 Task: Add a field from the Popular template Effort Level with name TowerLine.
Action: Mouse moved to (96, 362)
Screenshot: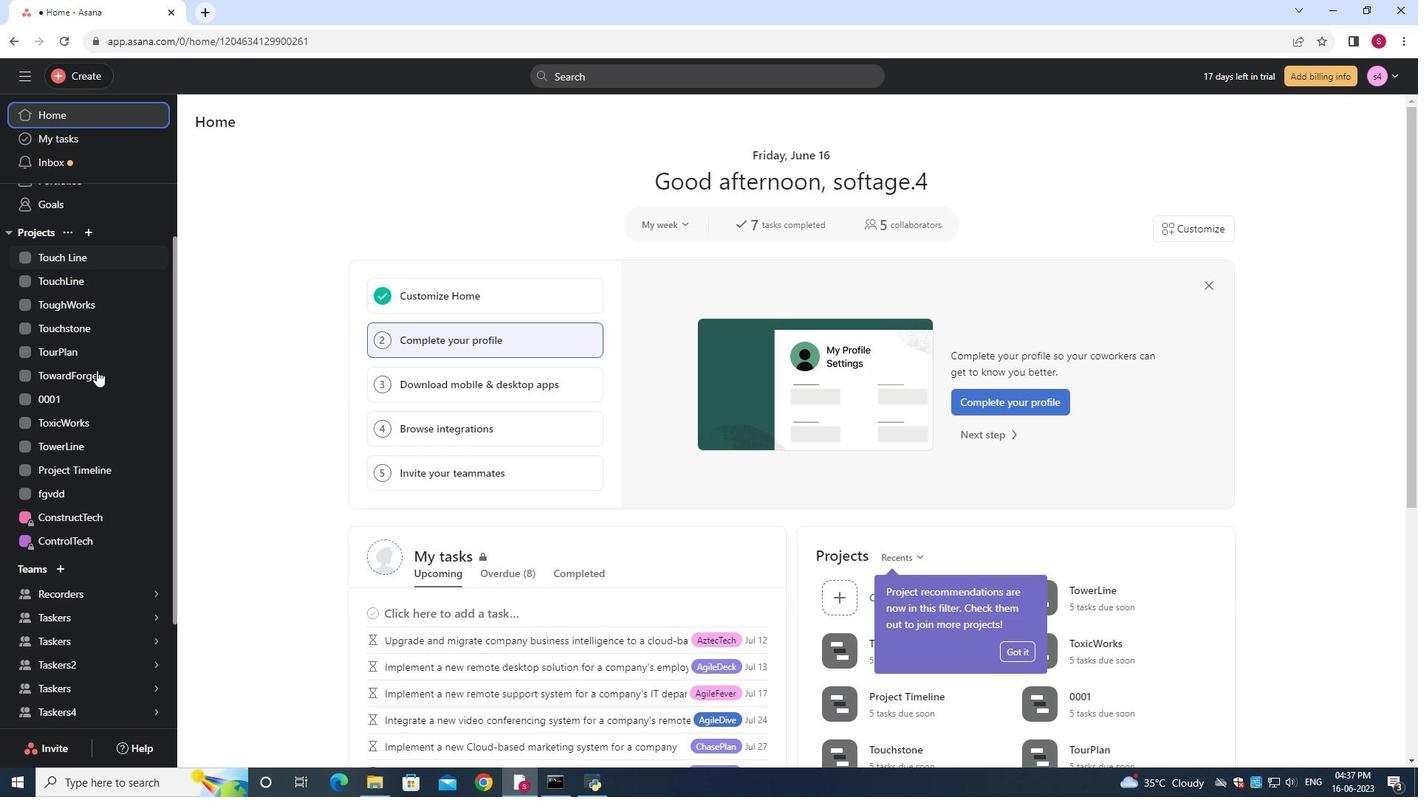 
Action: Mouse scrolled (96, 363) with delta (0, 0)
Screenshot: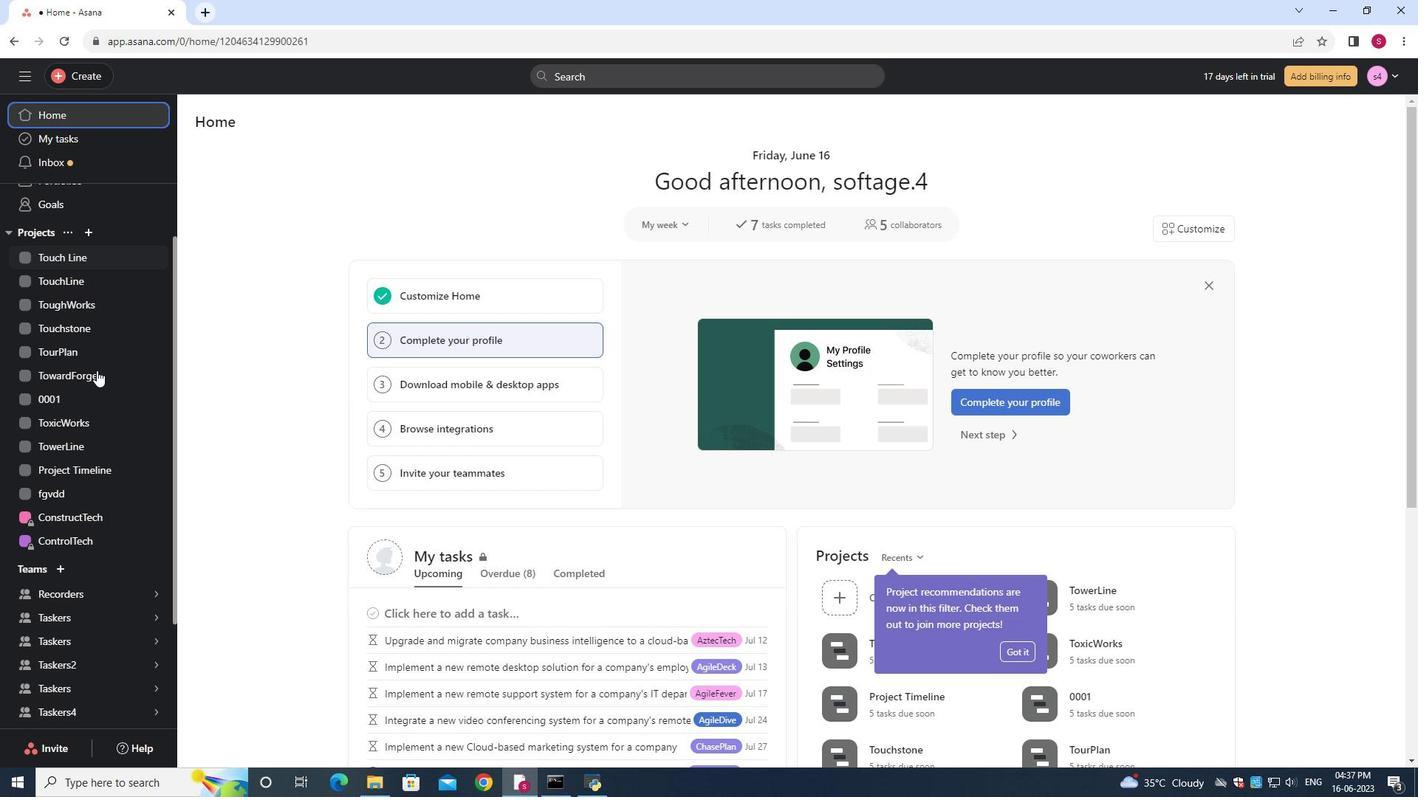 
Action: Mouse moved to (96, 362)
Screenshot: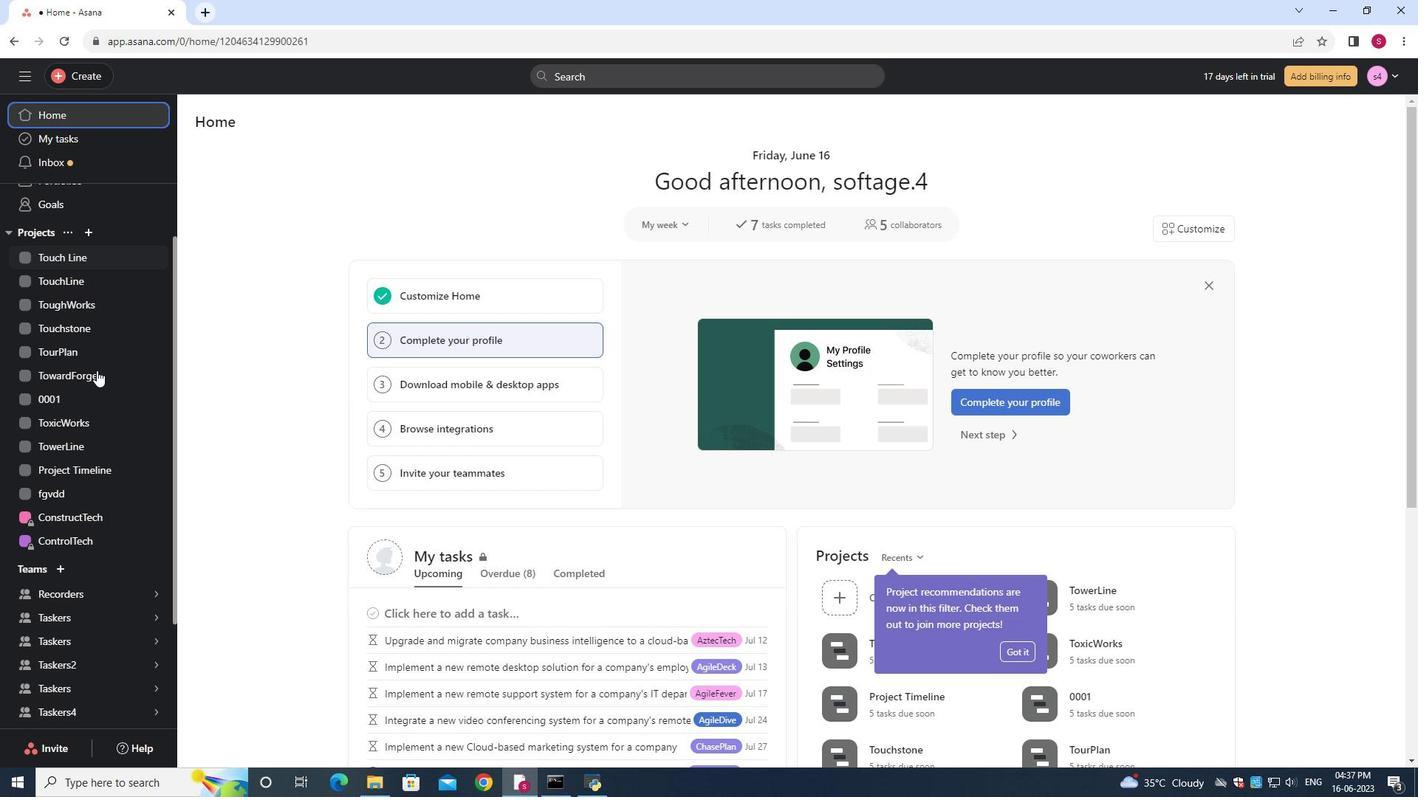
Action: Mouse scrolled (96, 362) with delta (0, 0)
Screenshot: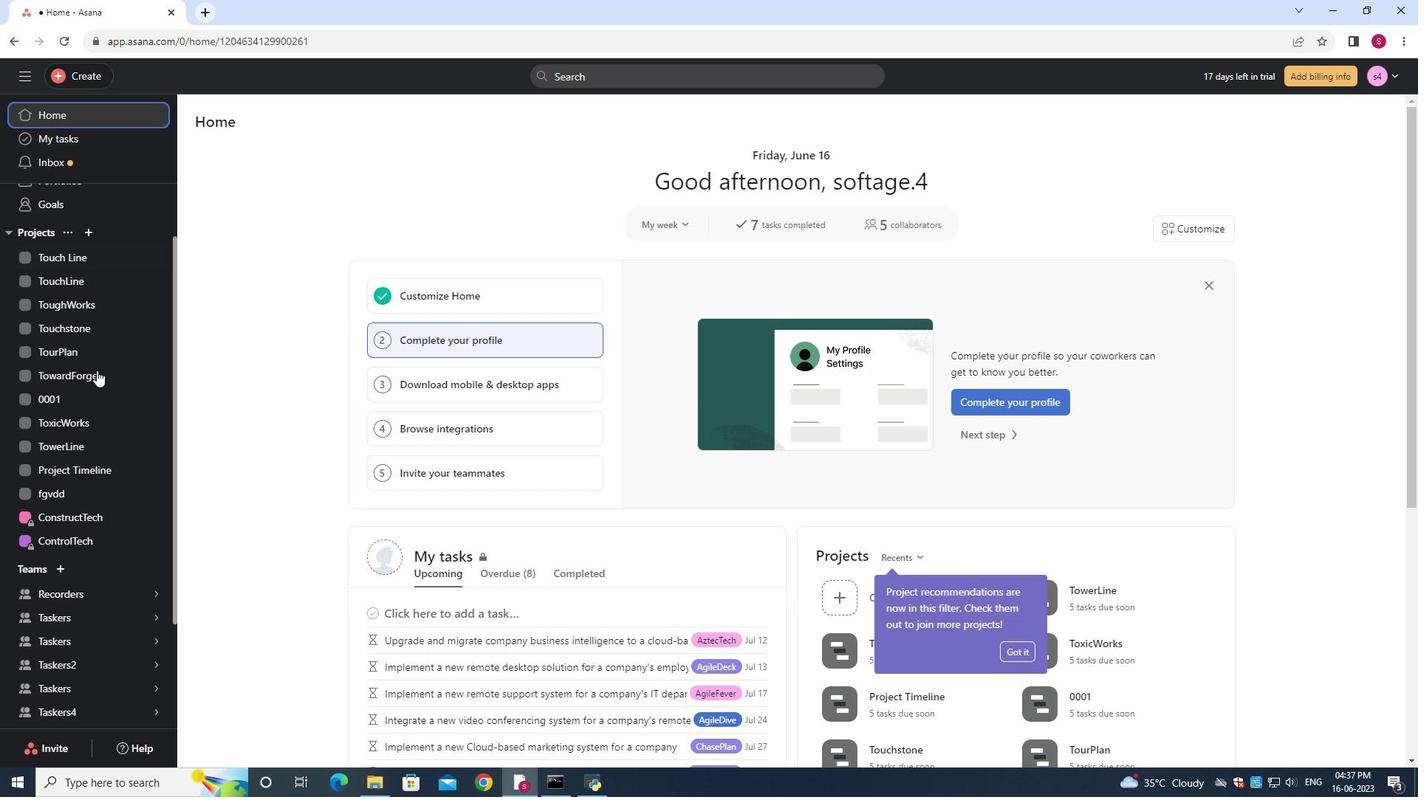 
Action: Mouse scrolled (96, 362) with delta (0, 0)
Screenshot: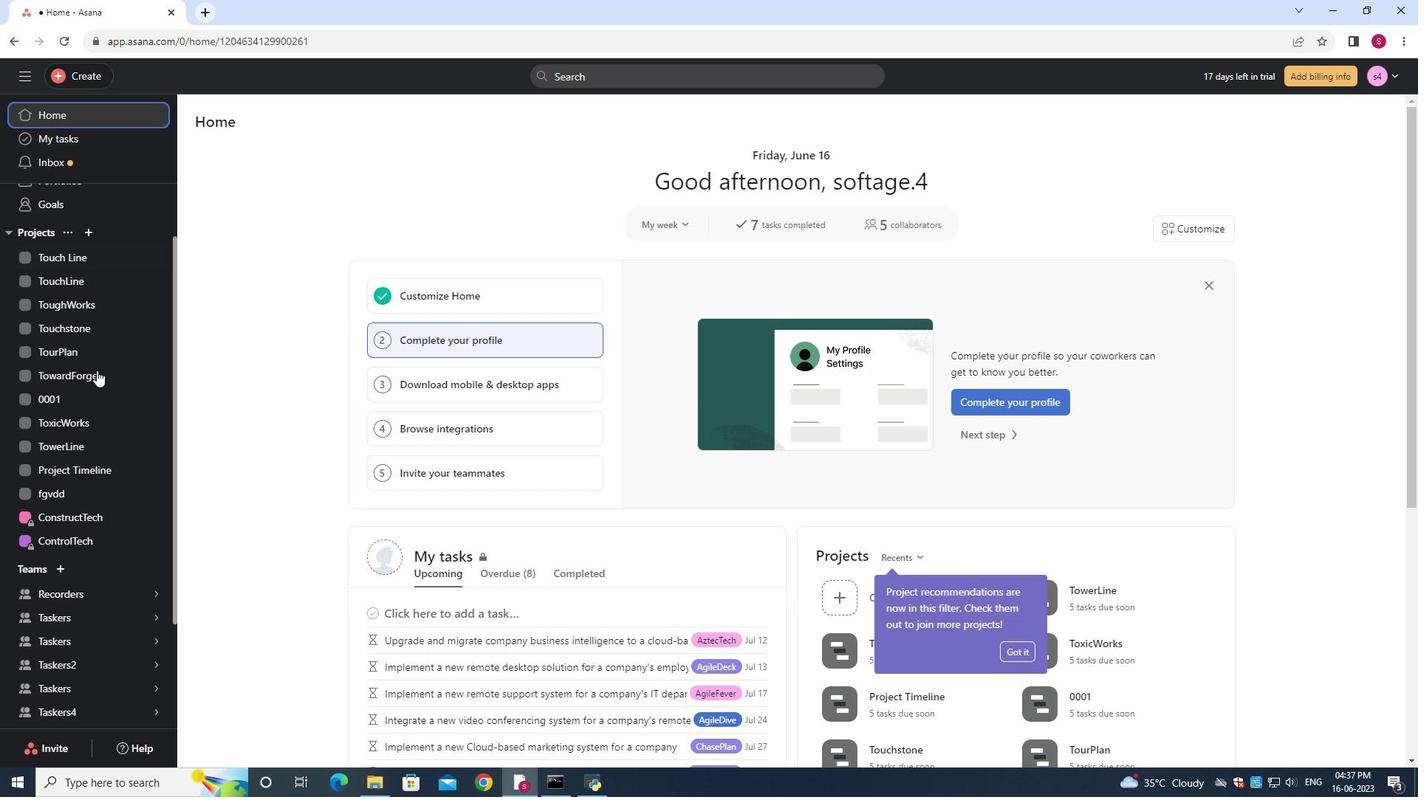 
Action: Mouse scrolled (96, 362) with delta (0, 0)
Screenshot: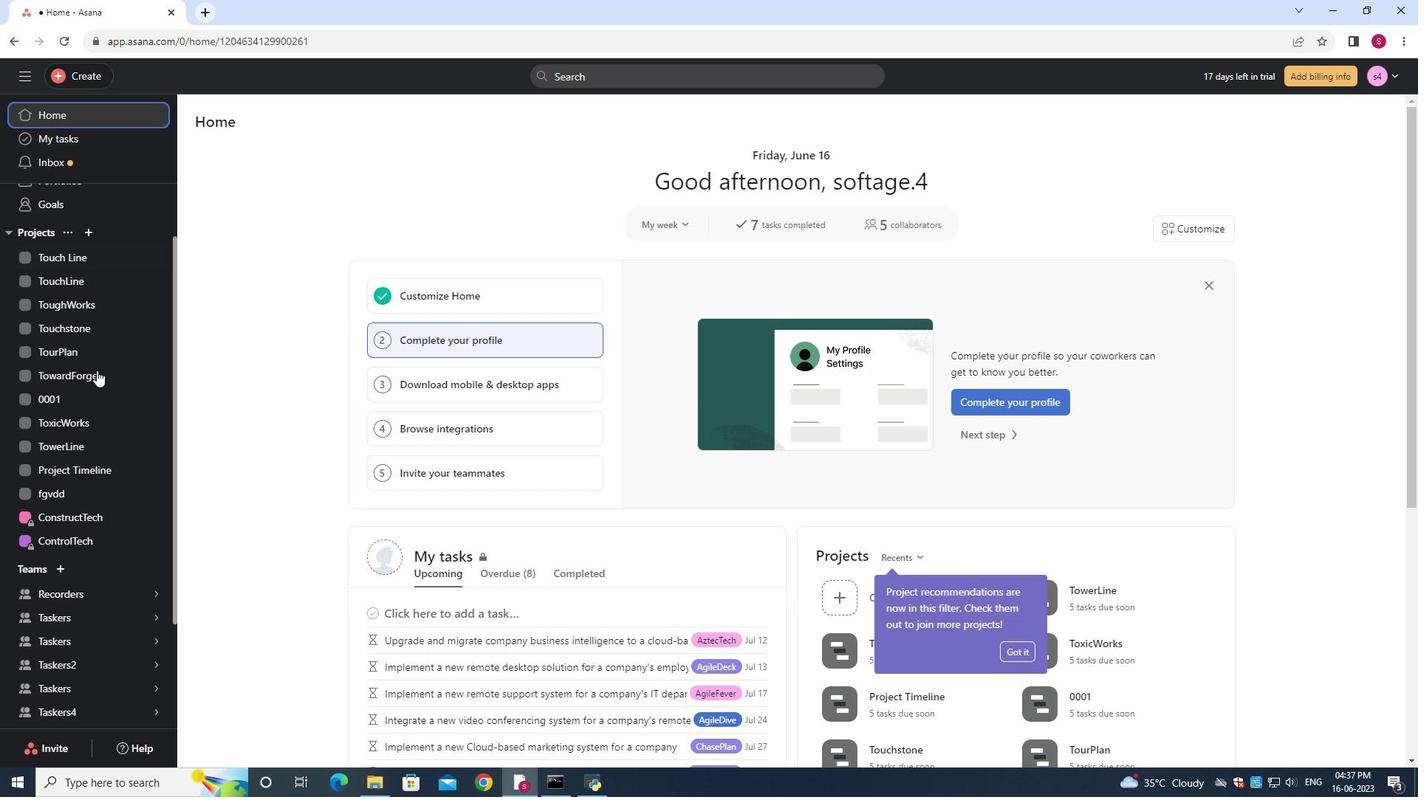 
Action: Mouse scrolled (96, 362) with delta (0, 0)
Screenshot: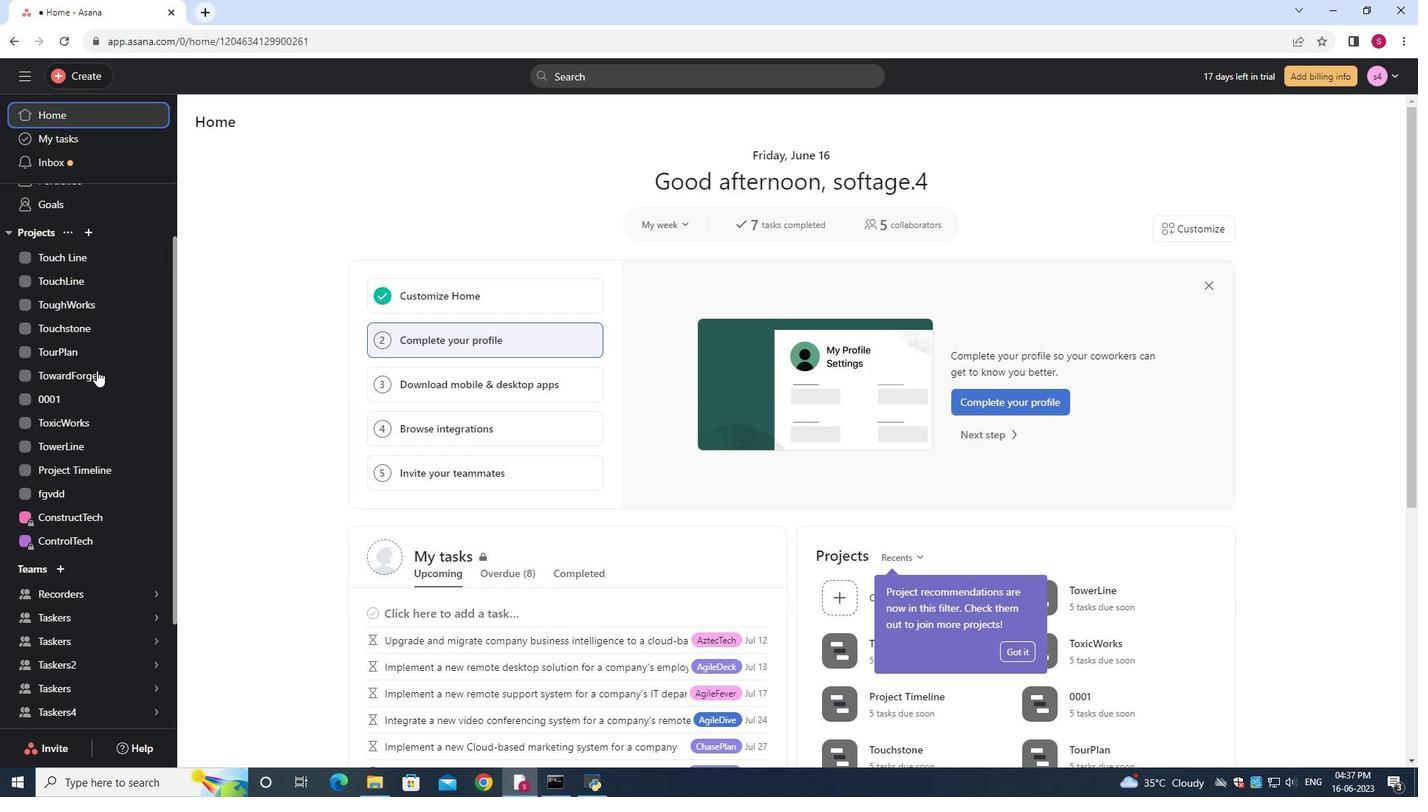 
Action: Mouse scrolled (96, 362) with delta (0, 0)
Screenshot: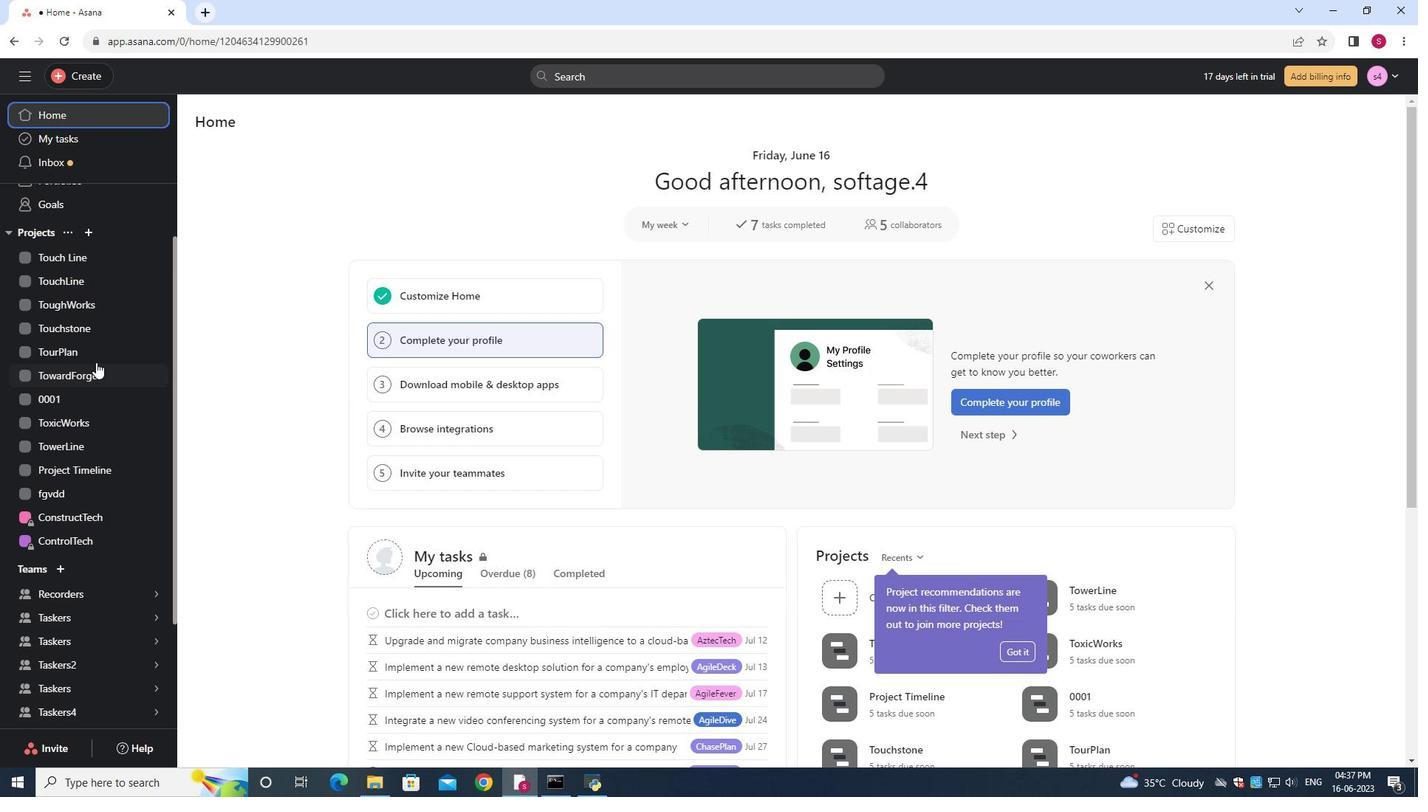 
Action: Mouse moved to (82, 513)
Screenshot: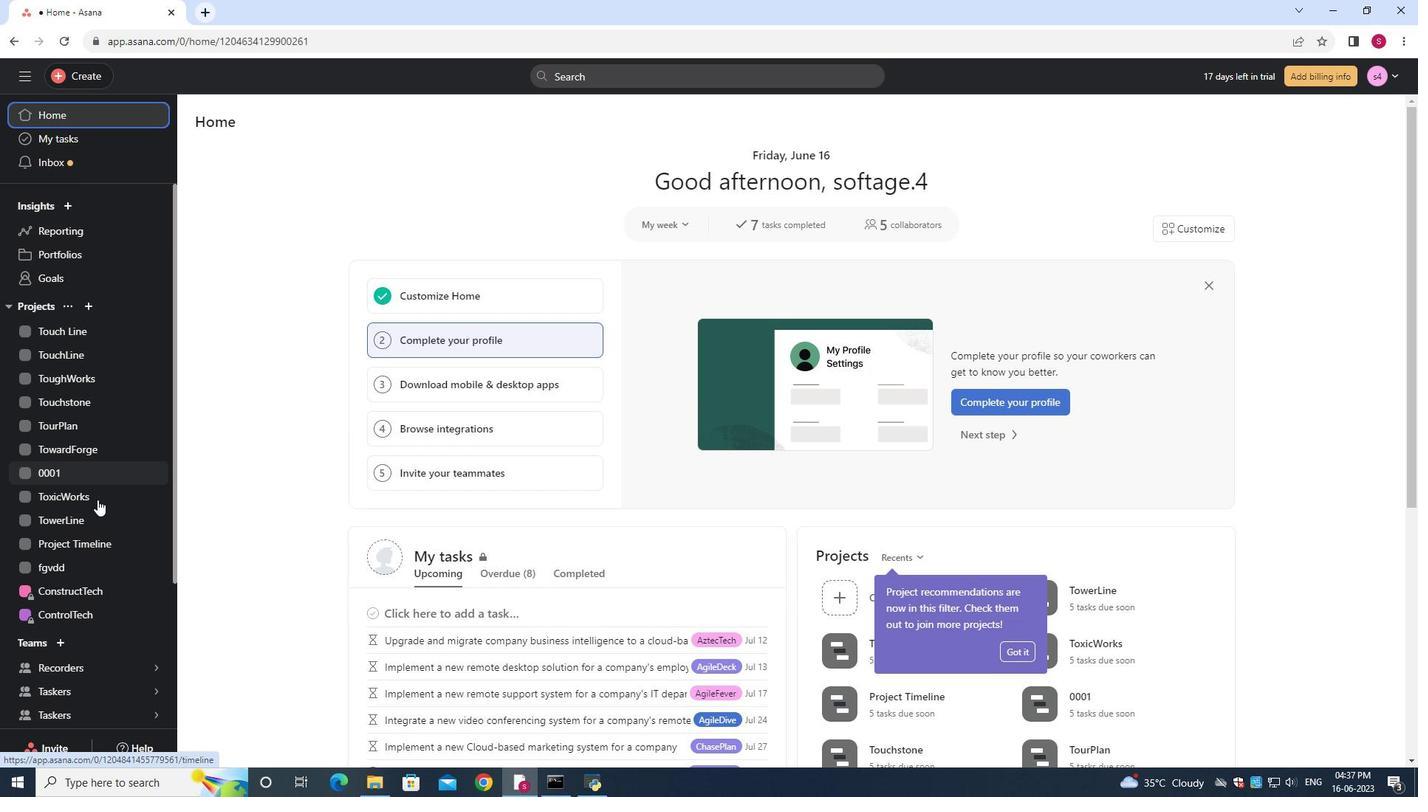 
Action: Mouse pressed left at (82, 513)
Screenshot: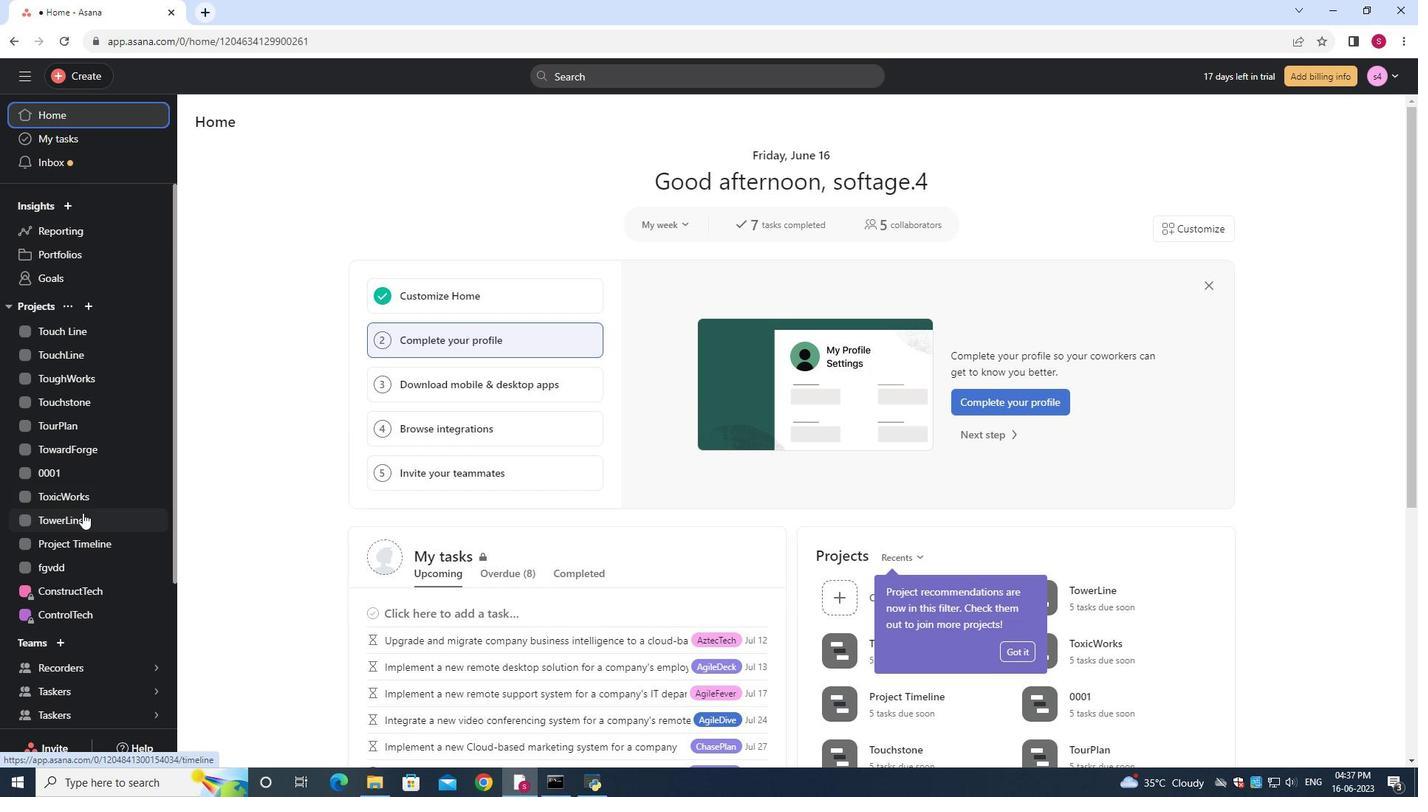 
Action: Mouse moved to (259, 155)
Screenshot: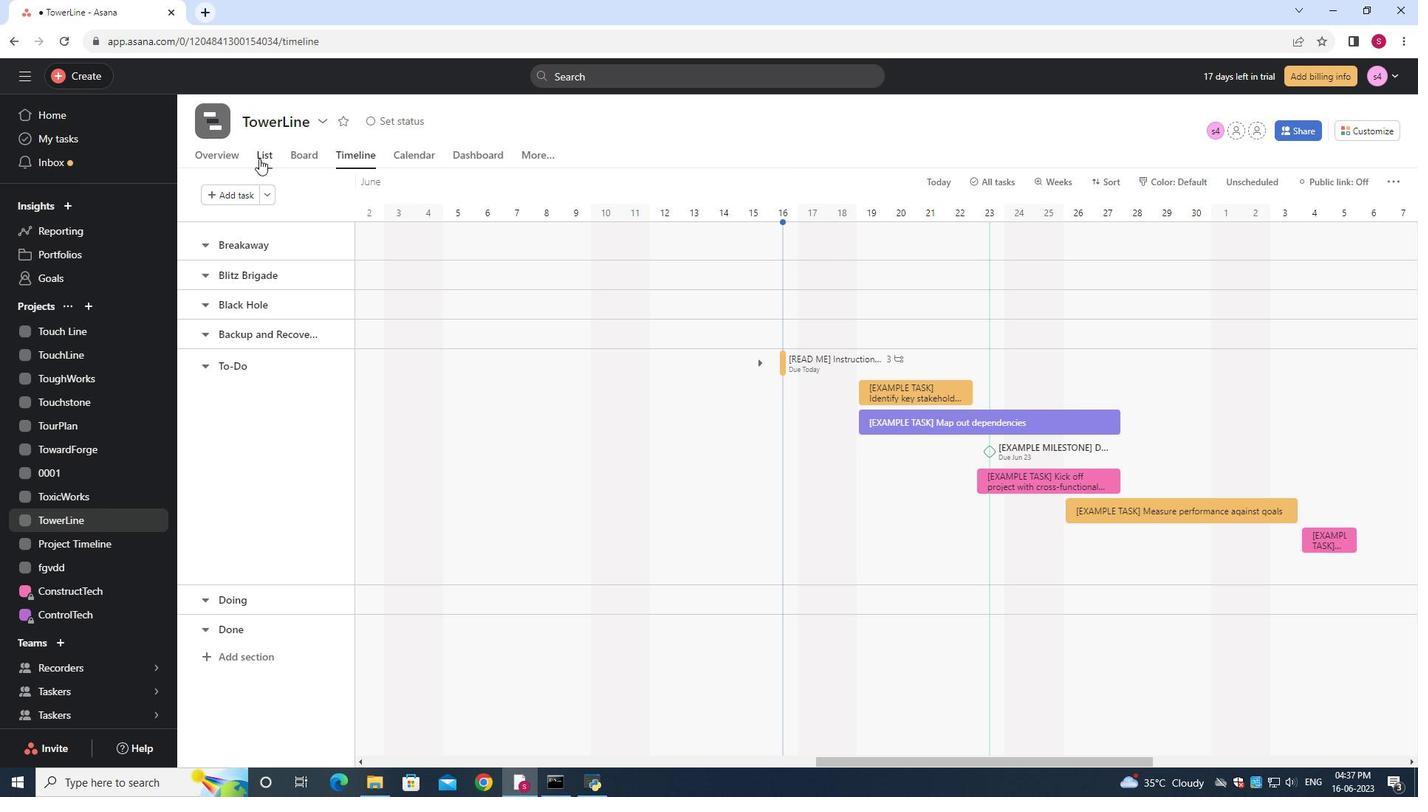 
Action: Mouse pressed left at (259, 155)
Screenshot: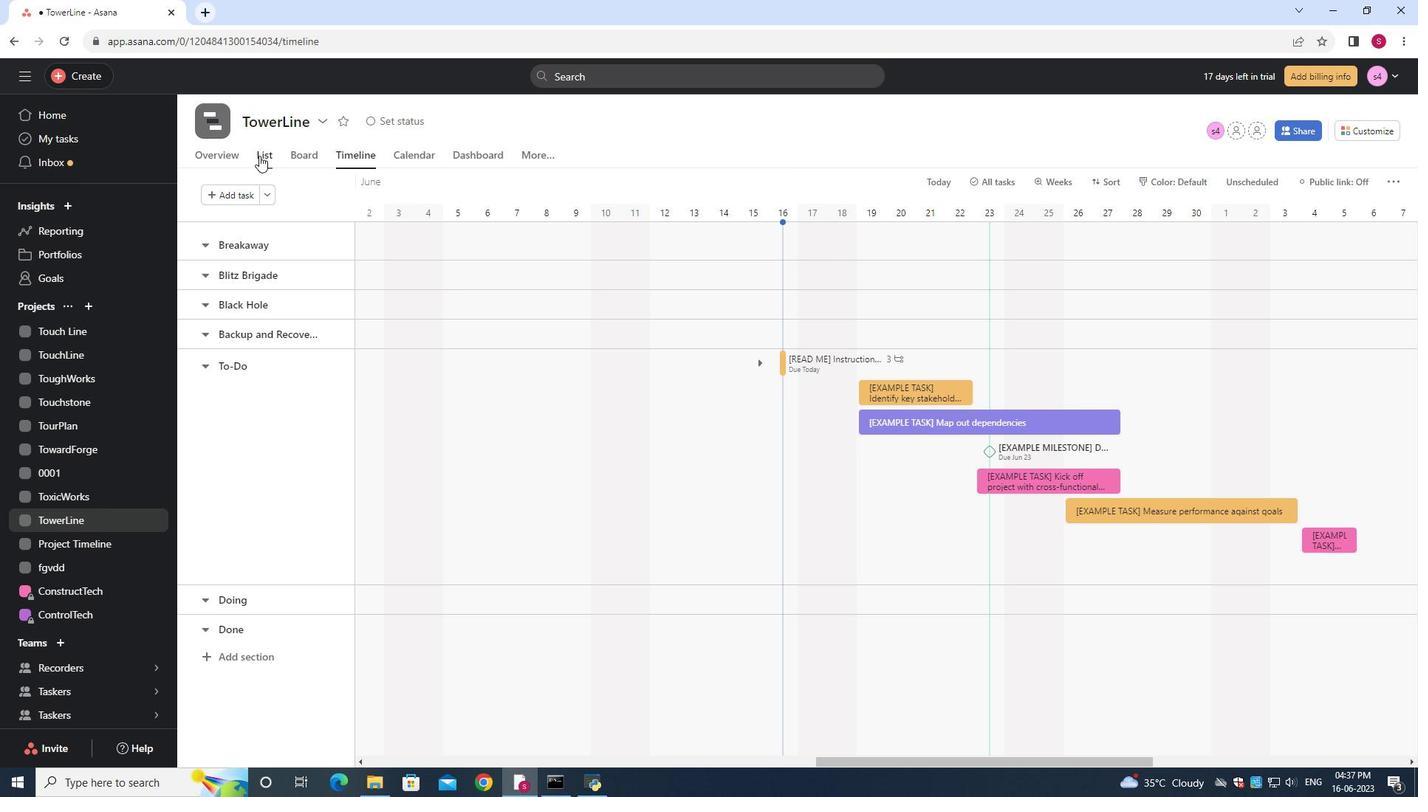 
Action: Mouse moved to (1107, 224)
Screenshot: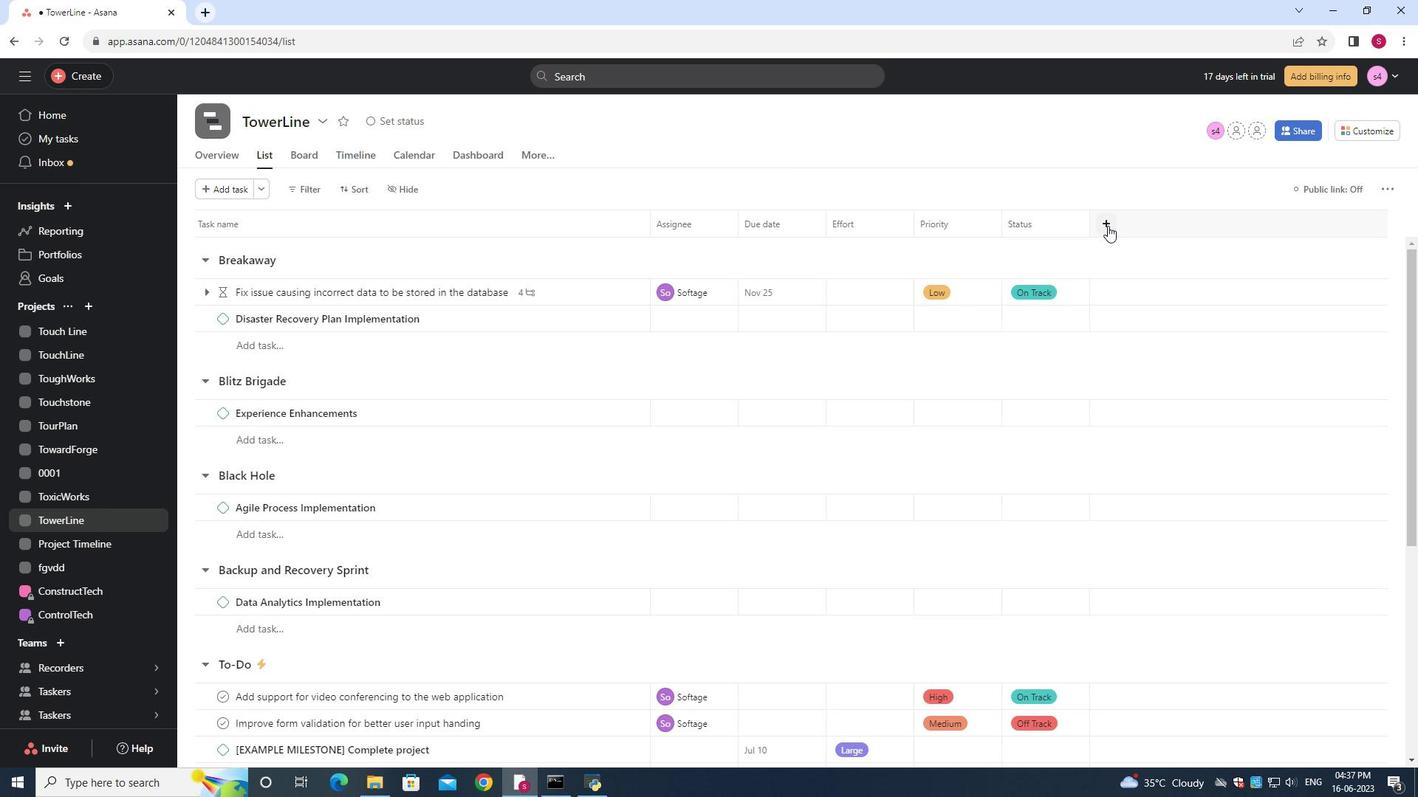 
Action: Mouse pressed left at (1107, 224)
Screenshot: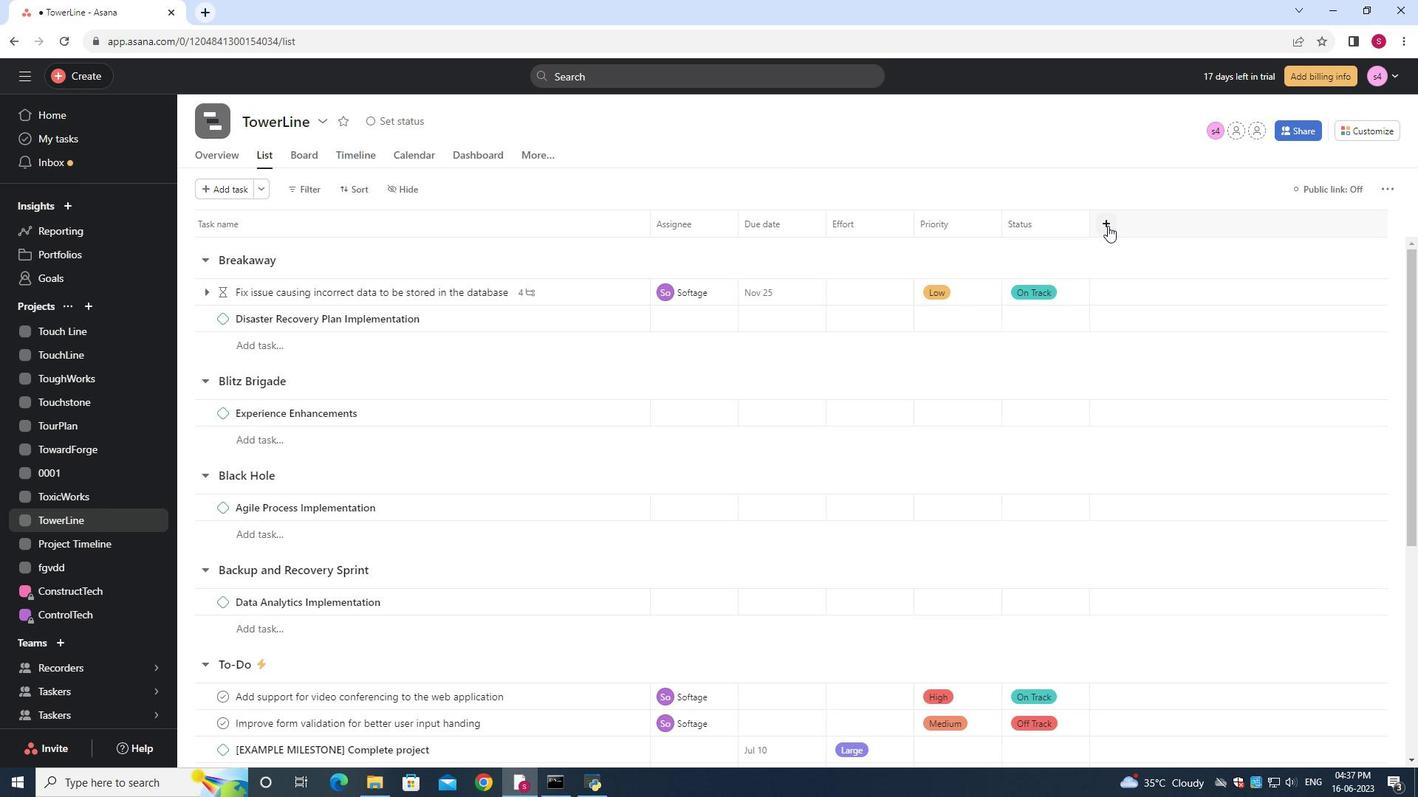 
Action: Mouse moved to (1122, 310)
Screenshot: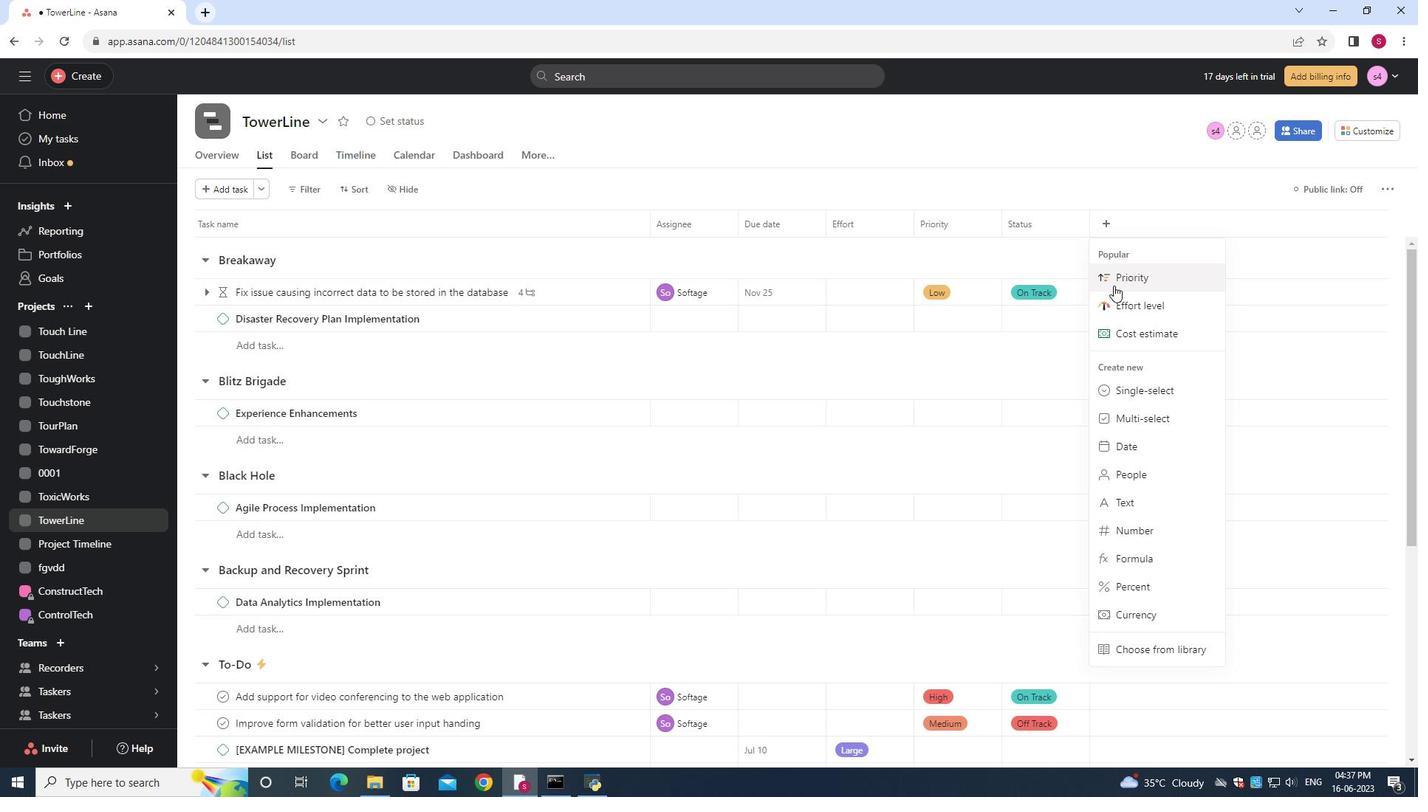 
Action: Mouse pressed left at (1122, 310)
Screenshot: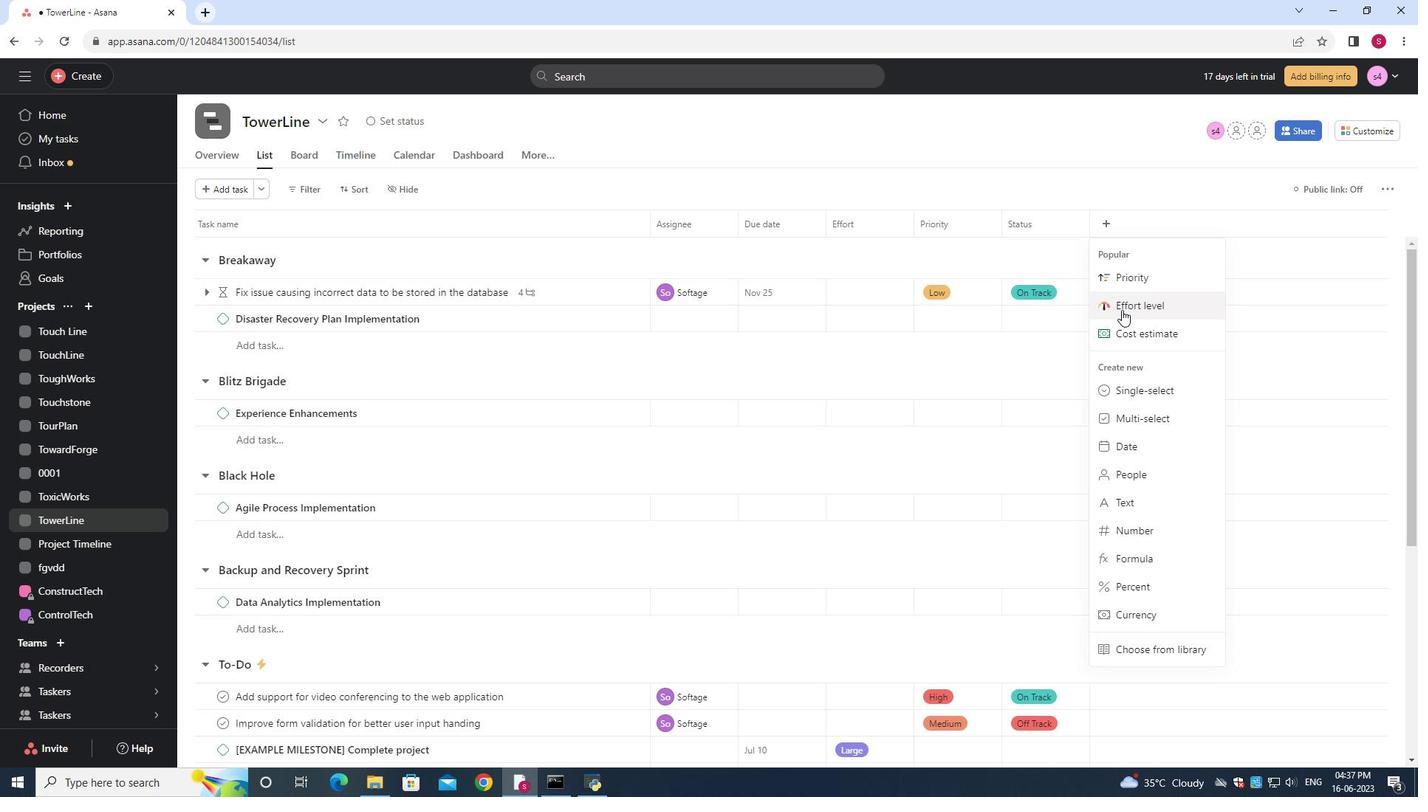 
Action: Mouse moved to (594, 212)
Screenshot: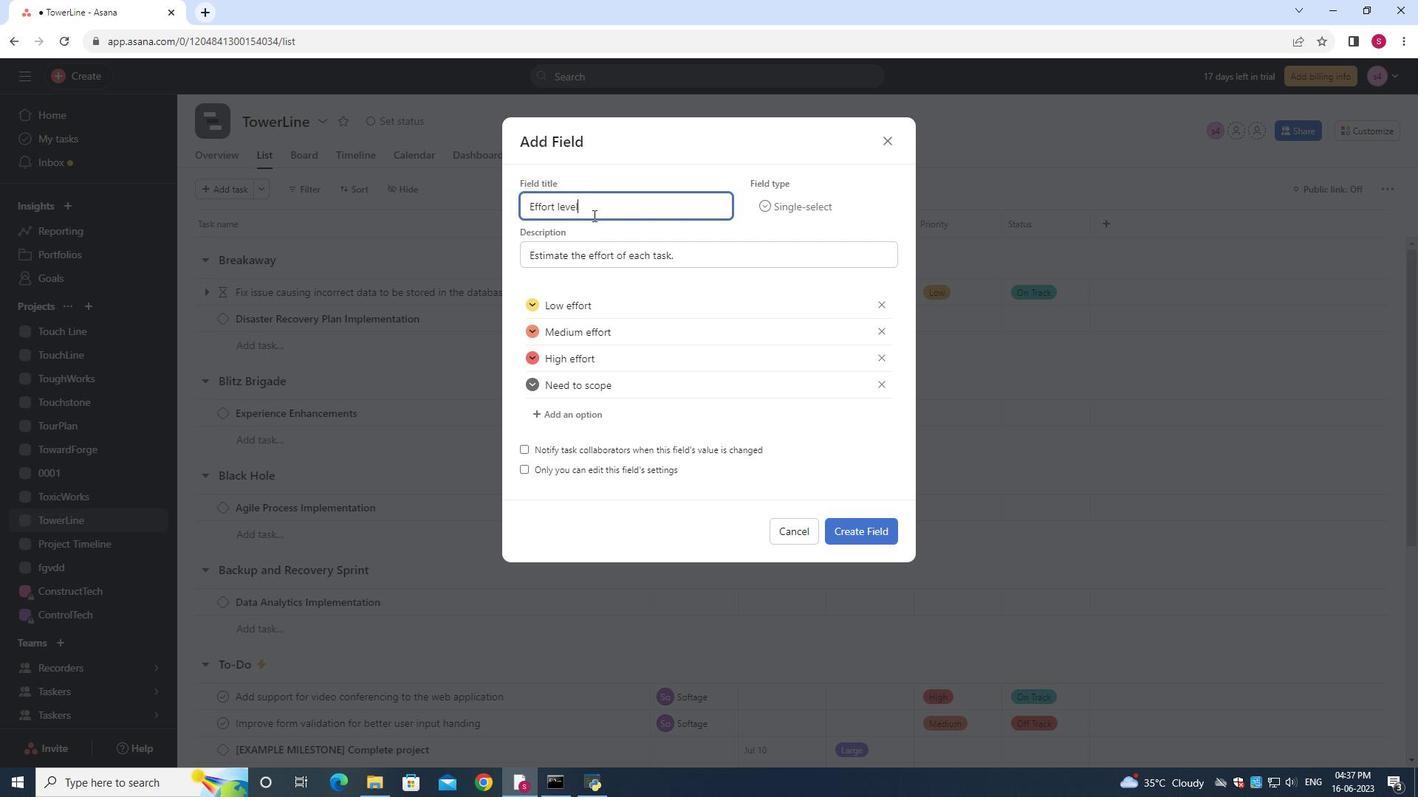 
Action: Mouse pressed left at (594, 212)
Screenshot: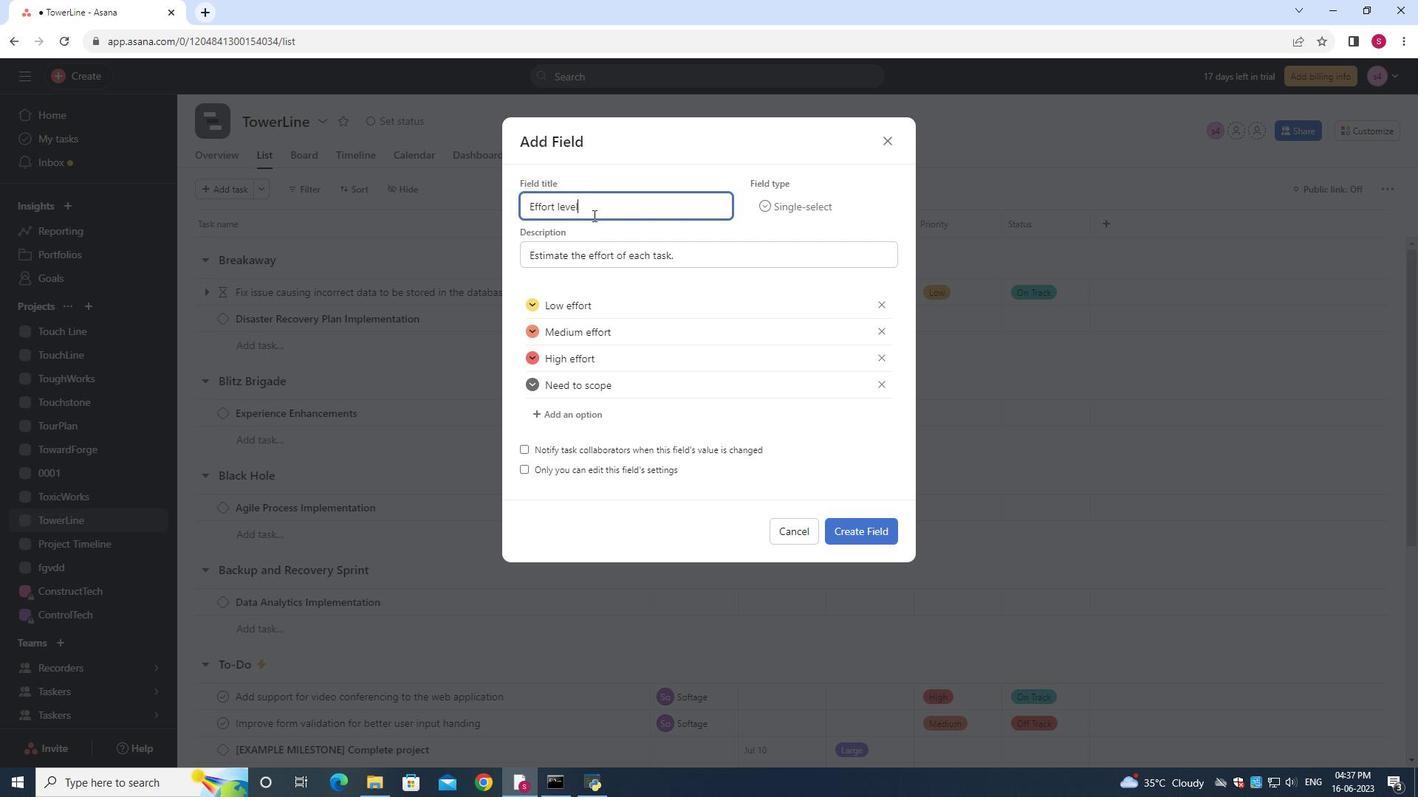 
Action: Mouse moved to (528, 211)
Screenshot: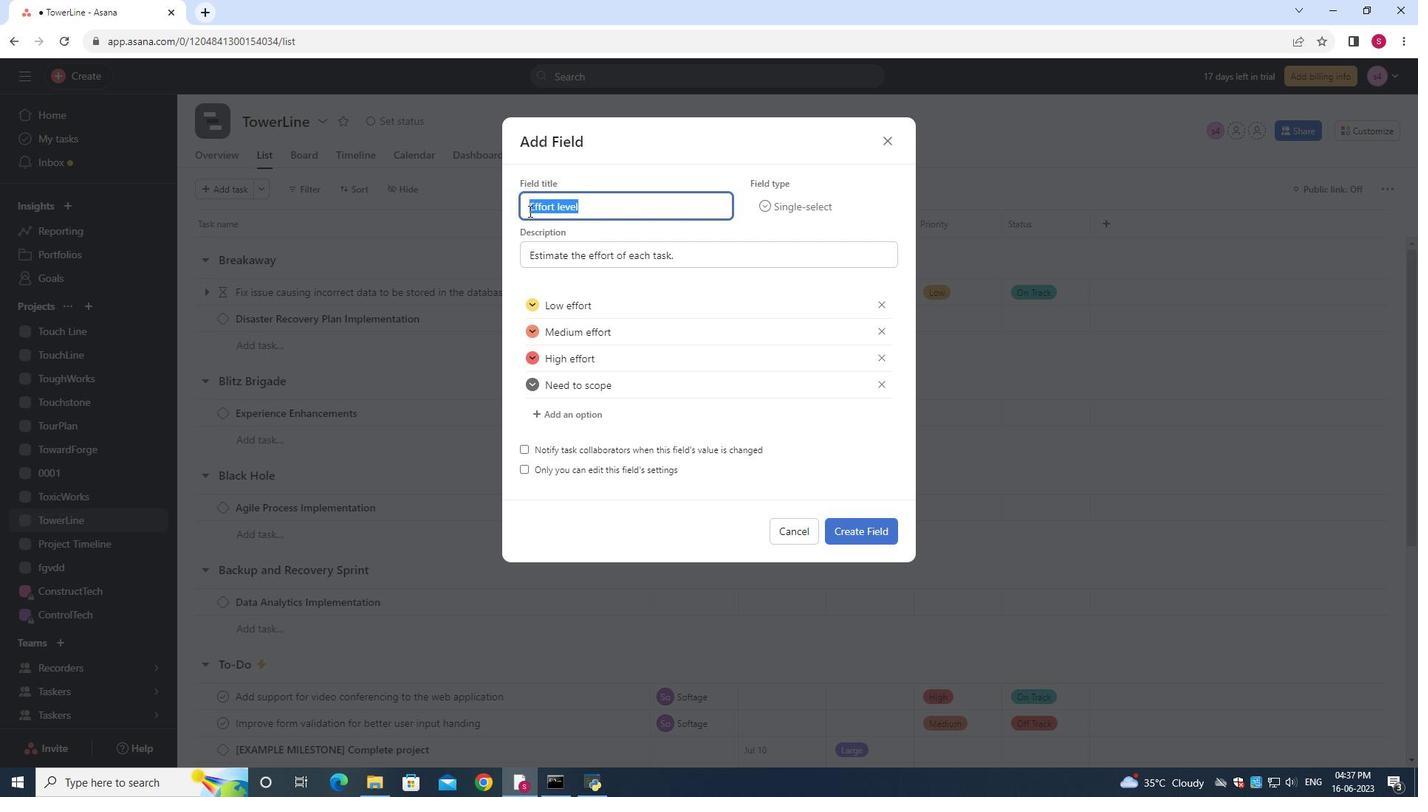 
Action: Key pressed <Key.backspace>
Screenshot: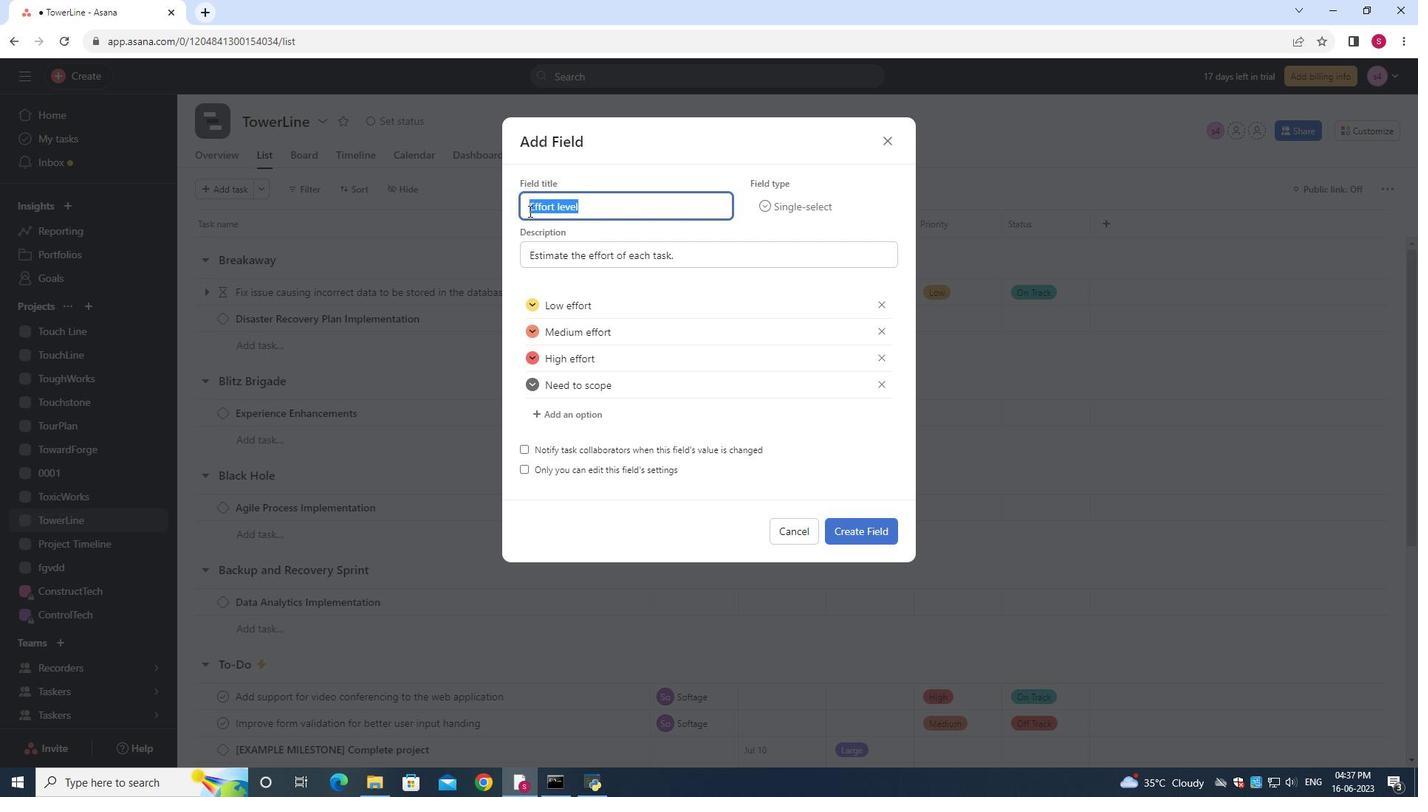 
Action: Mouse moved to (539, 216)
Screenshot: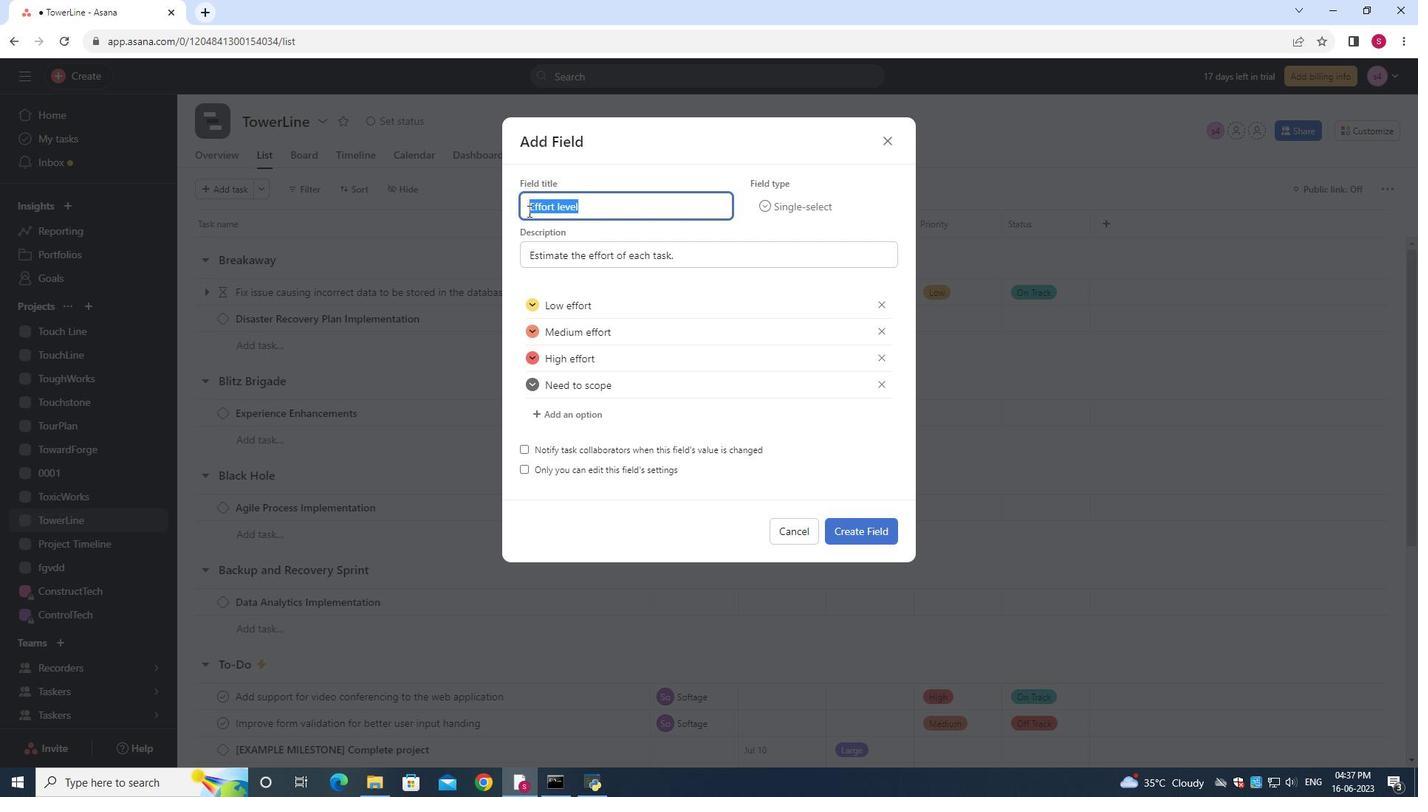 
Action: Key pressed <Key.shift>Tower<Key.shift><Key.shift><Key.shift><Key.shift><Key.shift><Key.shift><Key.shift><Key.shift><Key.shift><Key.shift><Key.shift><Key.shift><Key.shift><Key.shift><Key.shift><Key.shift><Key.shift><Key.shift><Key.shift><Key.shift><Key.shift><Key.shift><Key.shift><Key.shift><Key.shift><Key.shift>Line
Screenshot: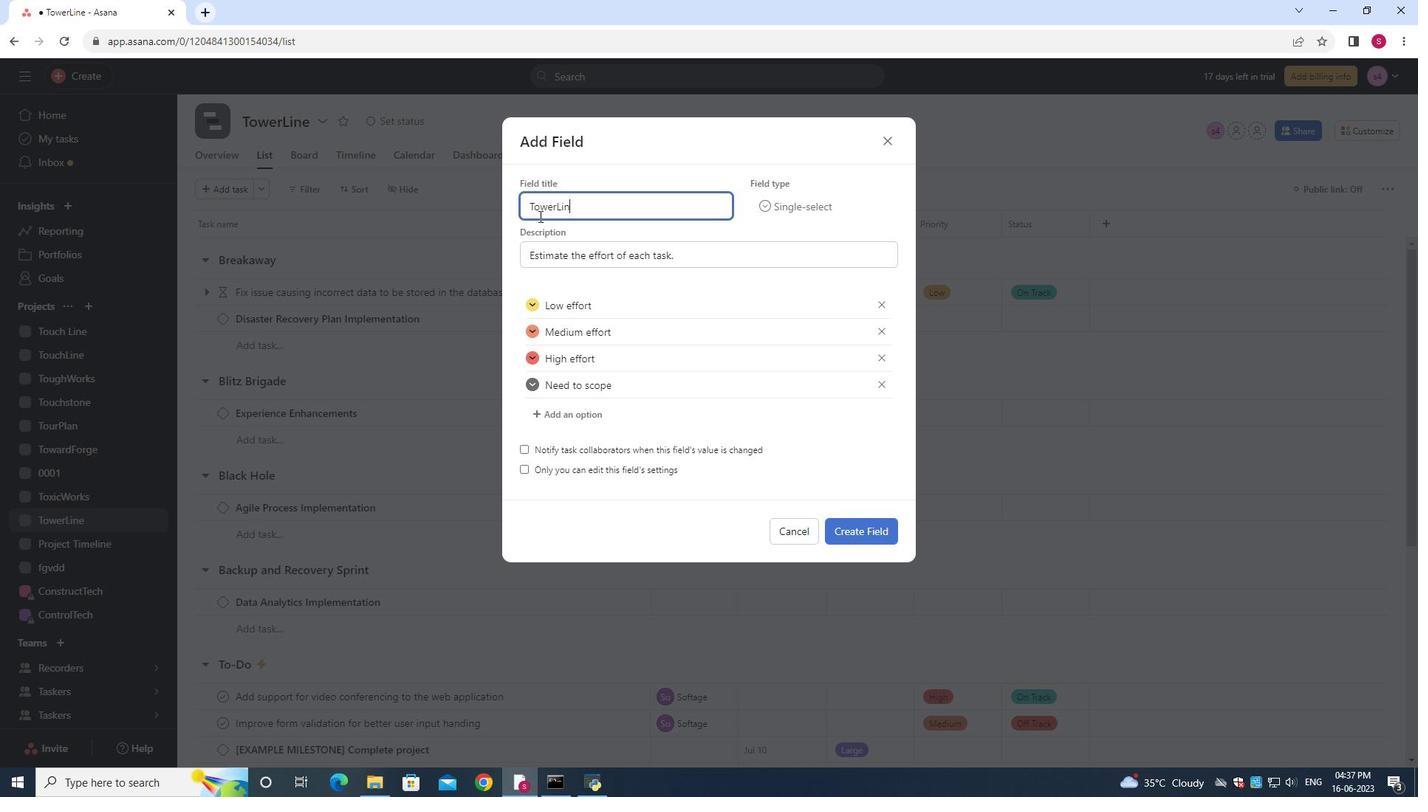
Action: Mouse moved to (855, 531)
Screenshot: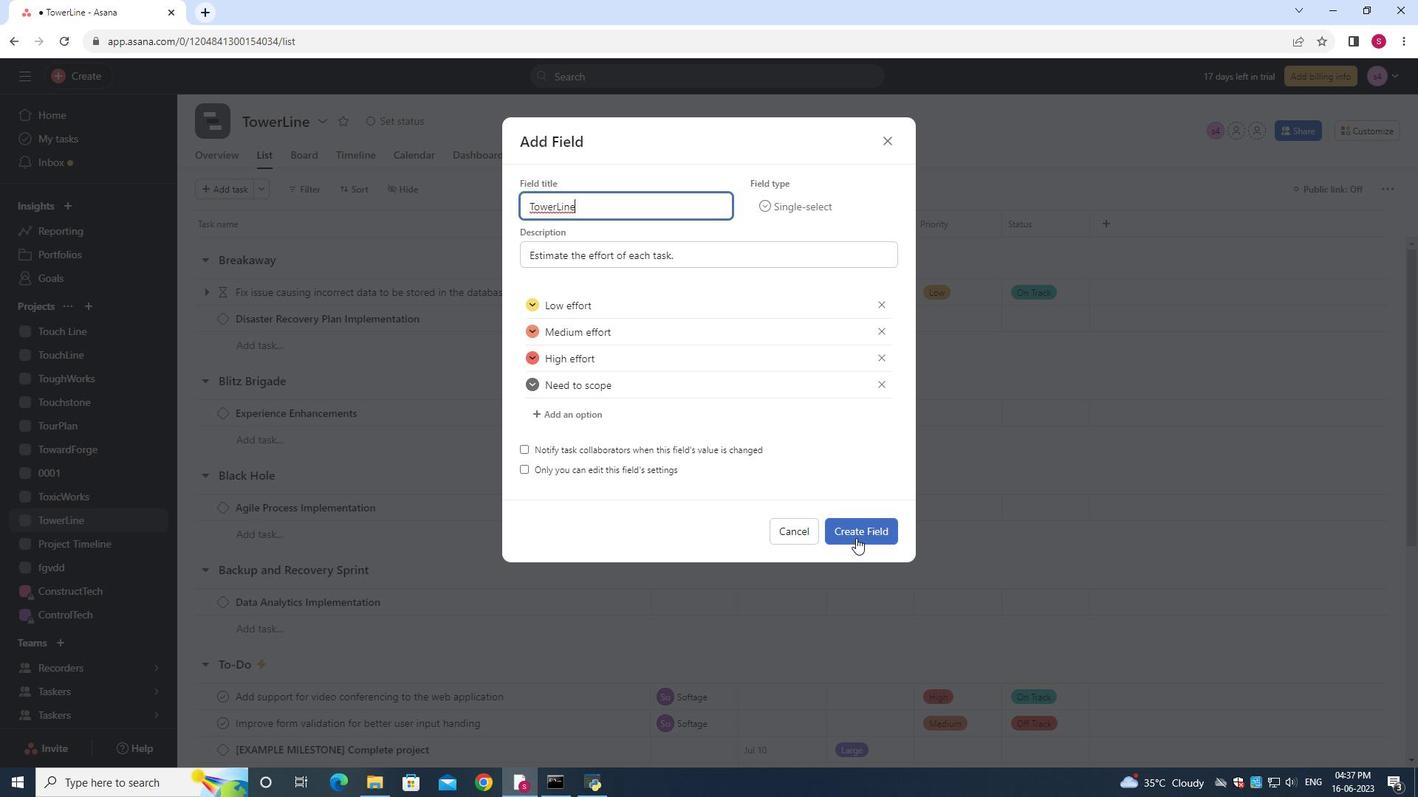 
Action: Mouse pressed left at (855, 531)
Screenshot: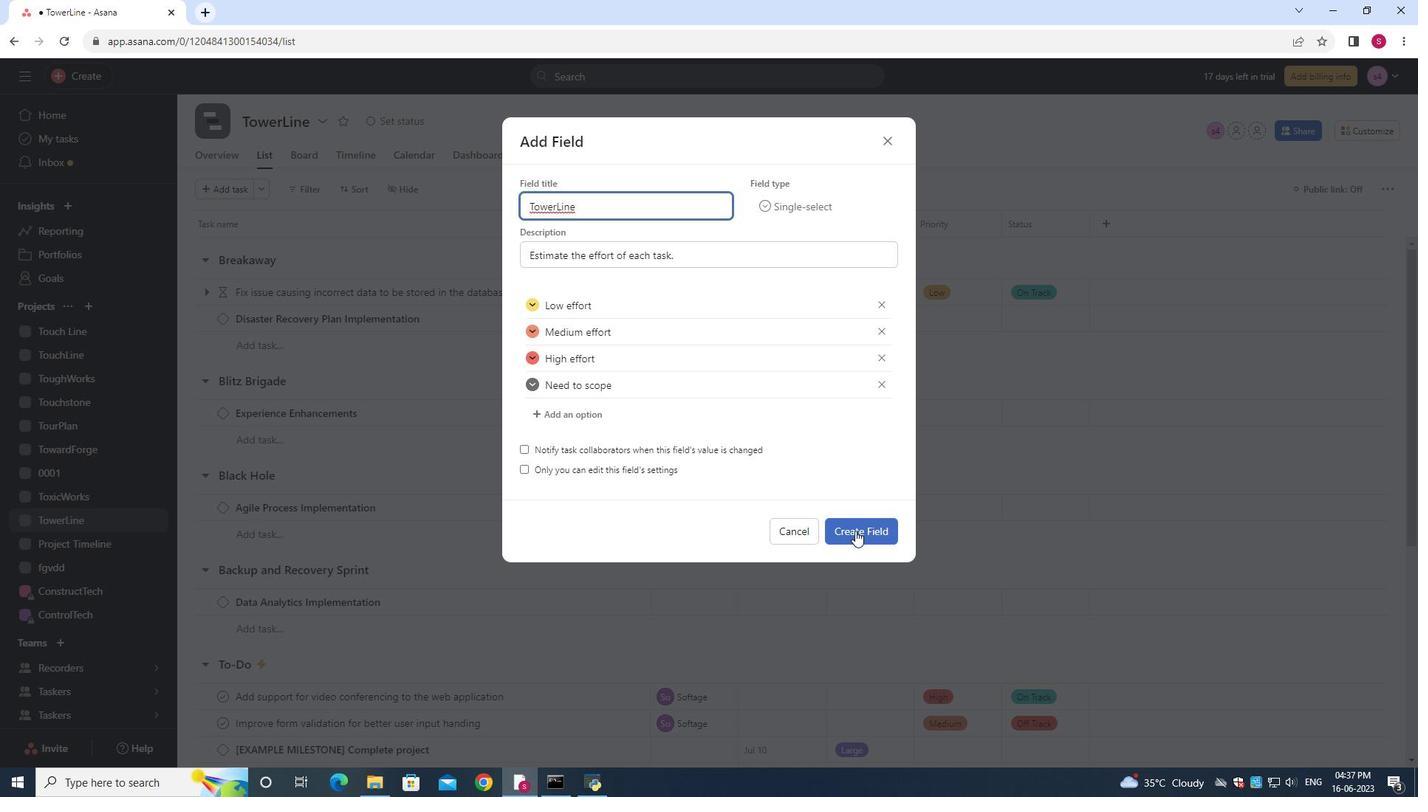 
